 Task: Add a field from the Popular template Effort Level with name TreePlan.
Action: Mouse moved to (20, 48)
Screenshot: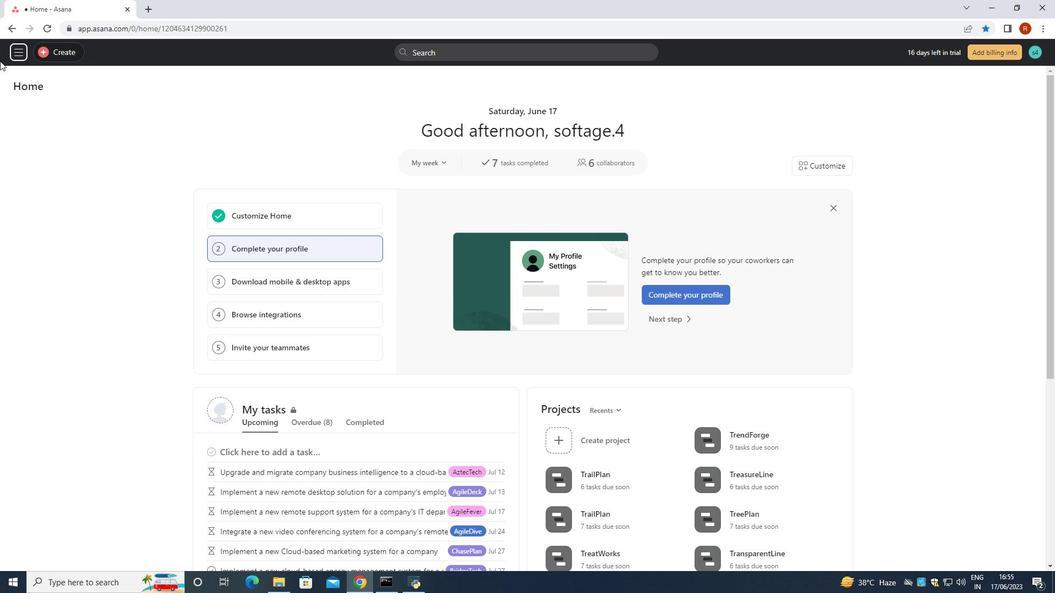 
Action: Mouse pressed left at (20, 48)
Screenshot: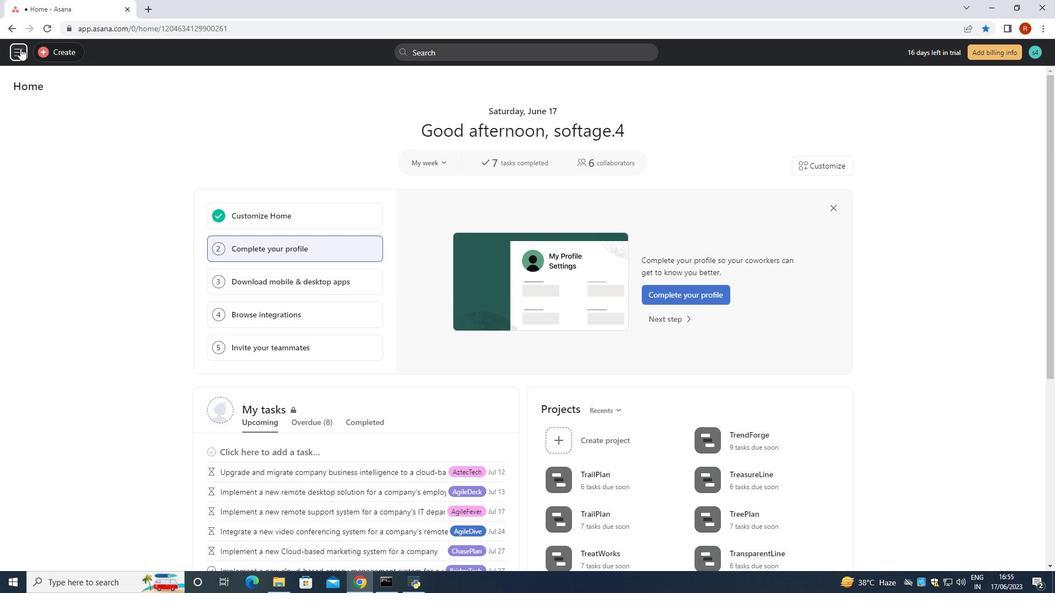 
Action: Mouse moved to (51, 321)
Screenshot: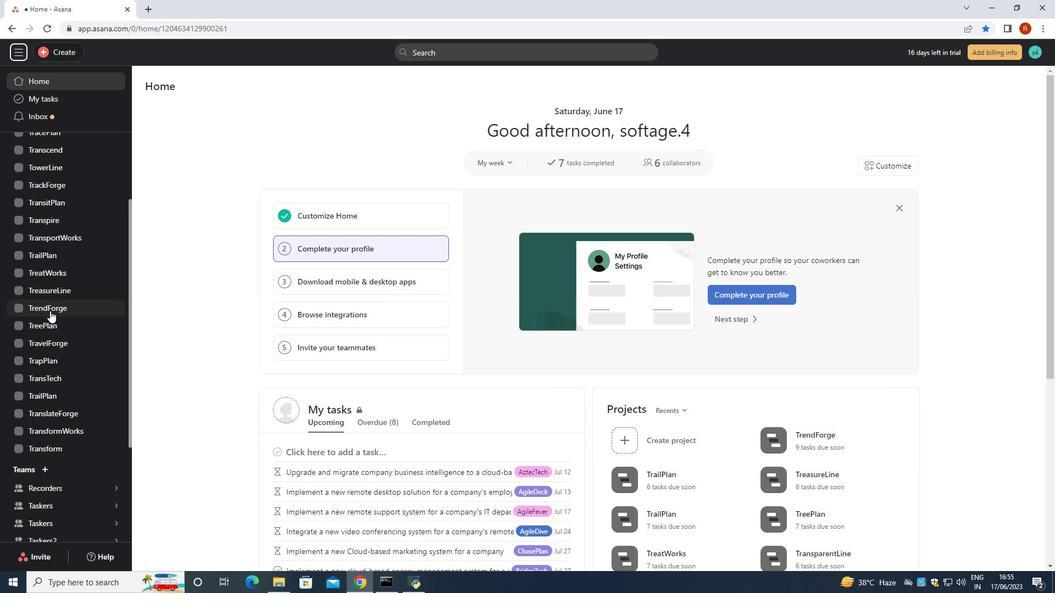 
Action: Mouse pressed left at (51, 321)
Screenshot: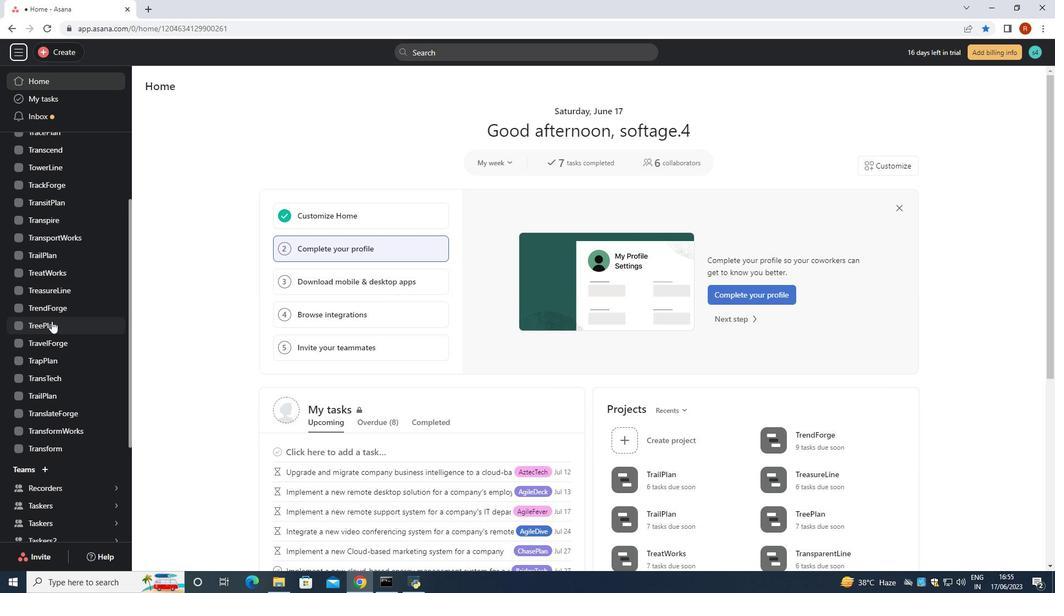 
Action: Mouse moved to (198, 109)
Screenshot: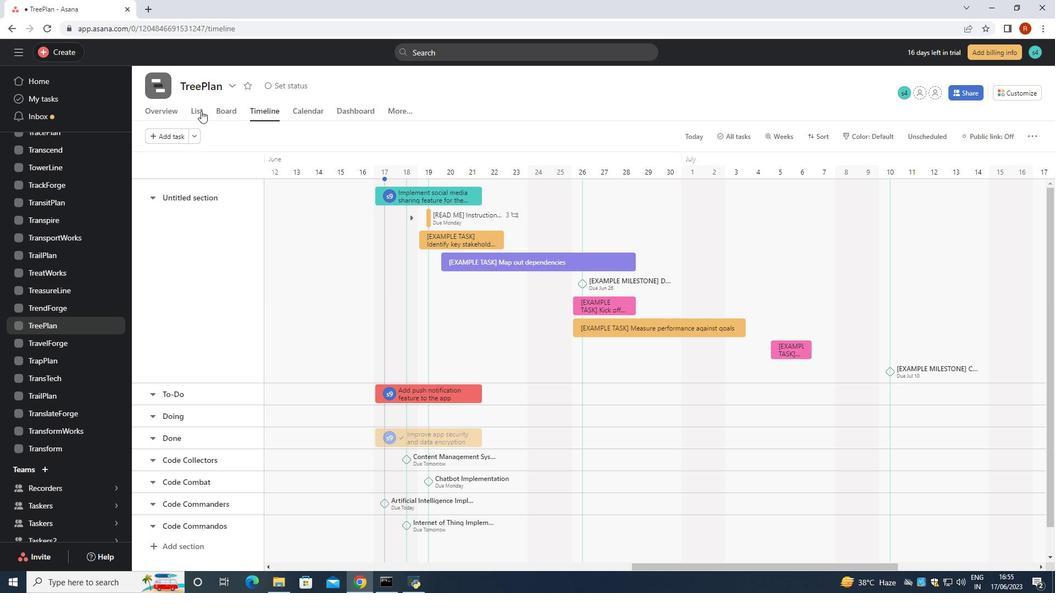 
Action: Mouse pressed left at (198, 109)
Screenshot: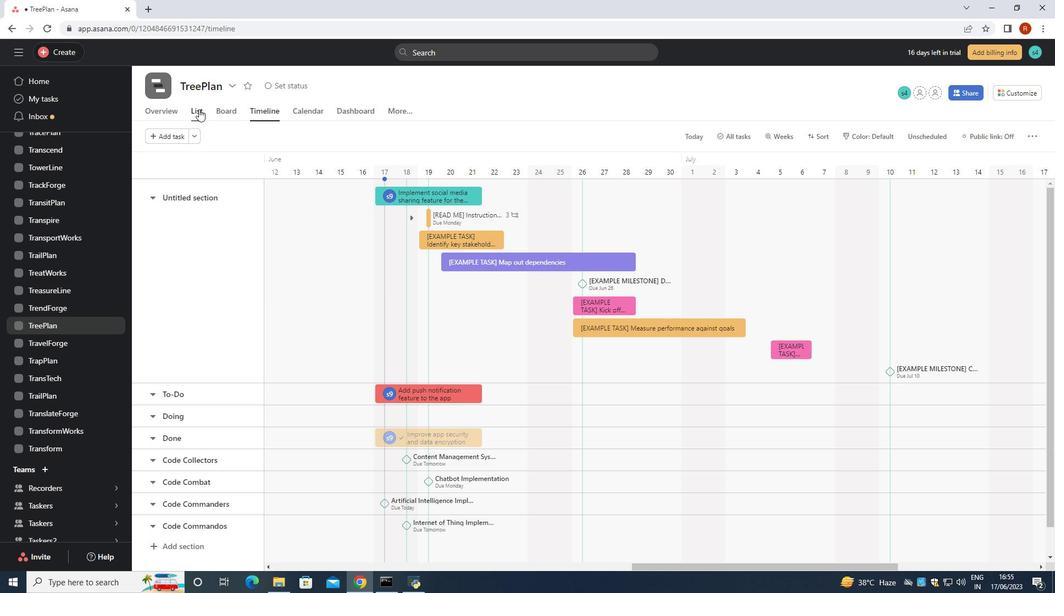 
Action: Mouse moved to (828, 161)
Screenshot: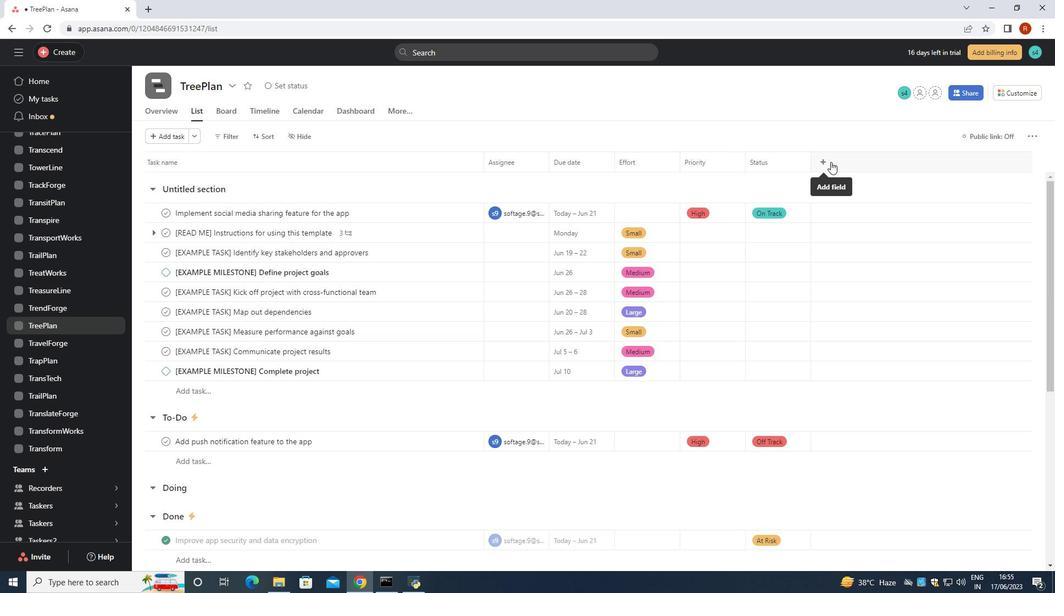 
Action: Mouse pressed left at (828, 161)
Screenshot: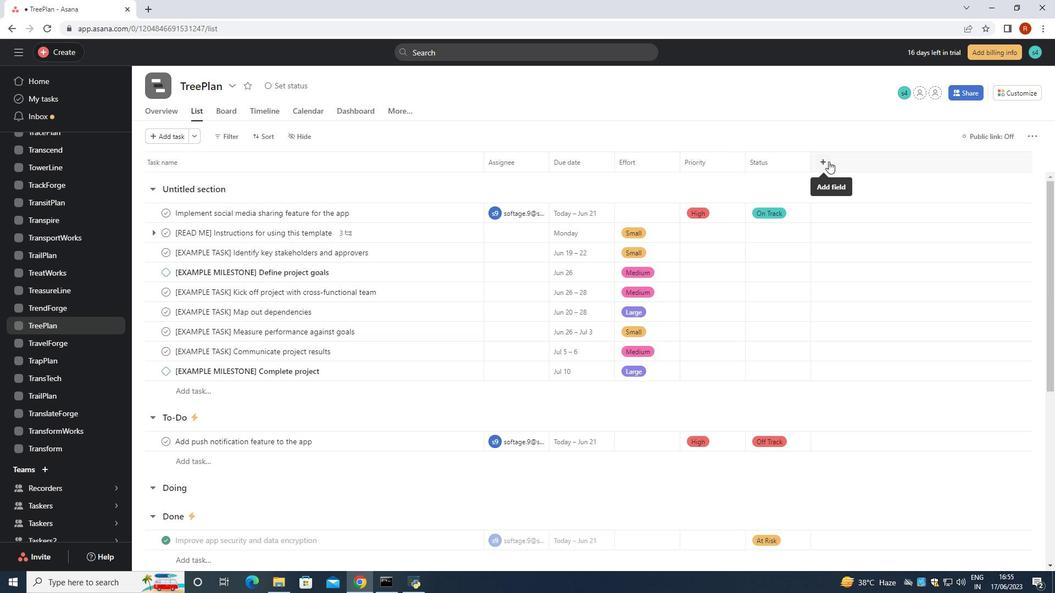 
Action: Mouse moved to (841, 228)
Screenshot: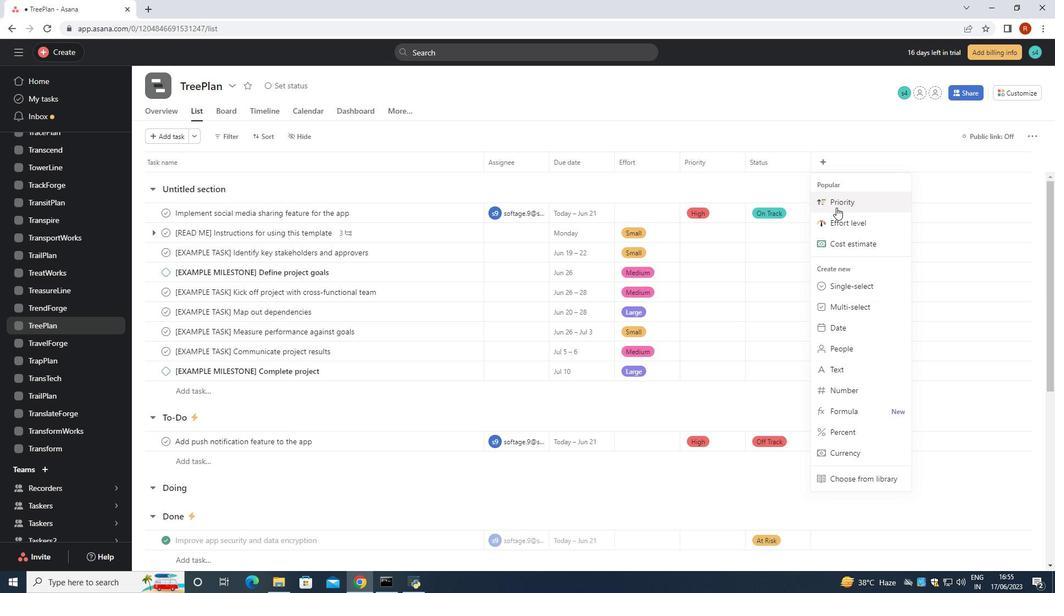 
Action: Mouse pressed left at (841, 228)
Screenshot: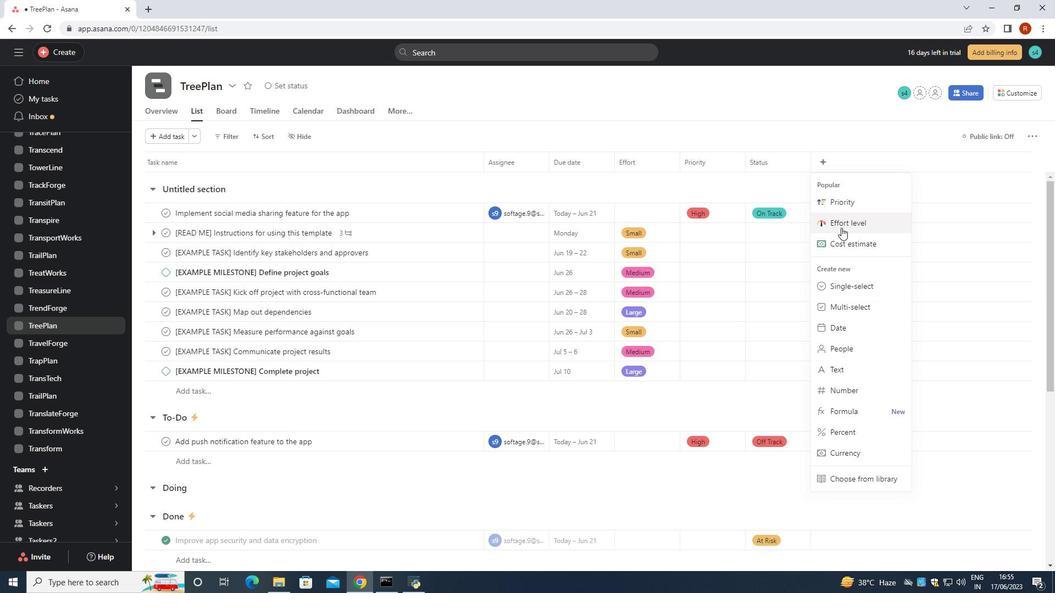 
Action: Mouse moved to (525, 215)
Screenshot: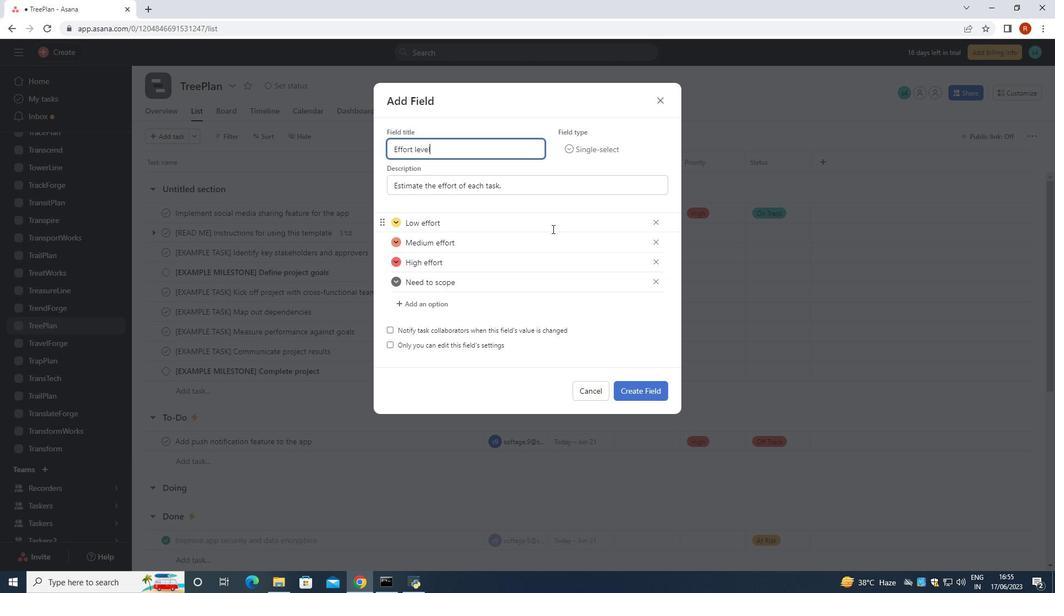 
Action: Key pressed <Key.backspace><Key.backspace><Key.backspace><Key.backspace><Key.backspace><Key.backspace><Key.backspace><Key.backspace><Key.backspace><Key.backspace><Key.backspace><Key.backspace><Key.backspace><Key.backspace><Key.backspace><Key.backspace><Key.backspace><Key.backspace><Key.backspace><Key.backspace><Key.backspace><Key.backspace><Key.backspace><Key.backspace><Key.backspace><Key.backspace><Key.backspace><Key.shift><Key.shift><Key.shift><Key.shift><Key.shift><Key.shift><Key.shift><Key.shift><Key.shift><Key.shift><Key.shift><Key.shift><Key.shift><Key.shift><Key.shift><Key.shift><Key.shift><Key.shift><Key.shift><Key.shift><Key.shift><Key.shift><Key.shift><Key.shift><Key.shift><Key.shift>Tree<Key.shift>Plan
Screenshot: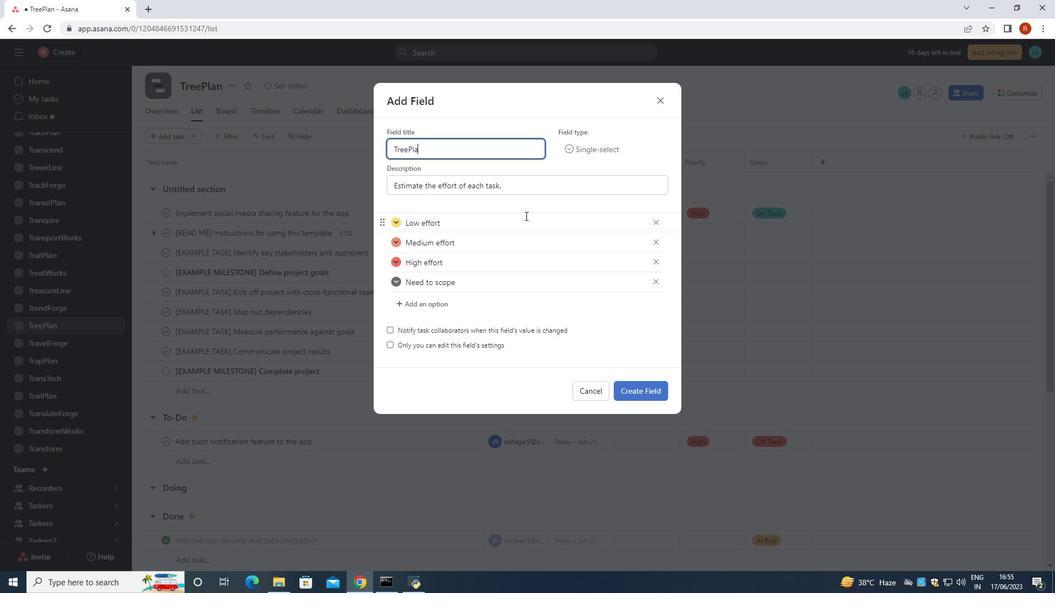
Action: Mouse moved to (644, 394)
Screenshot: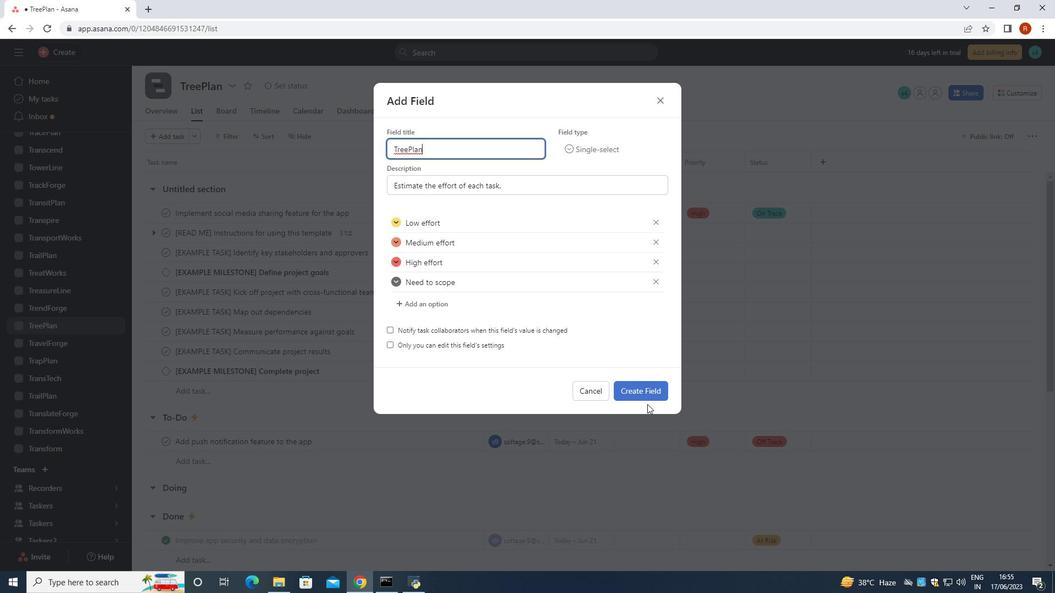 
Action: Mouse pressed left at (644, 394)
Screenshot: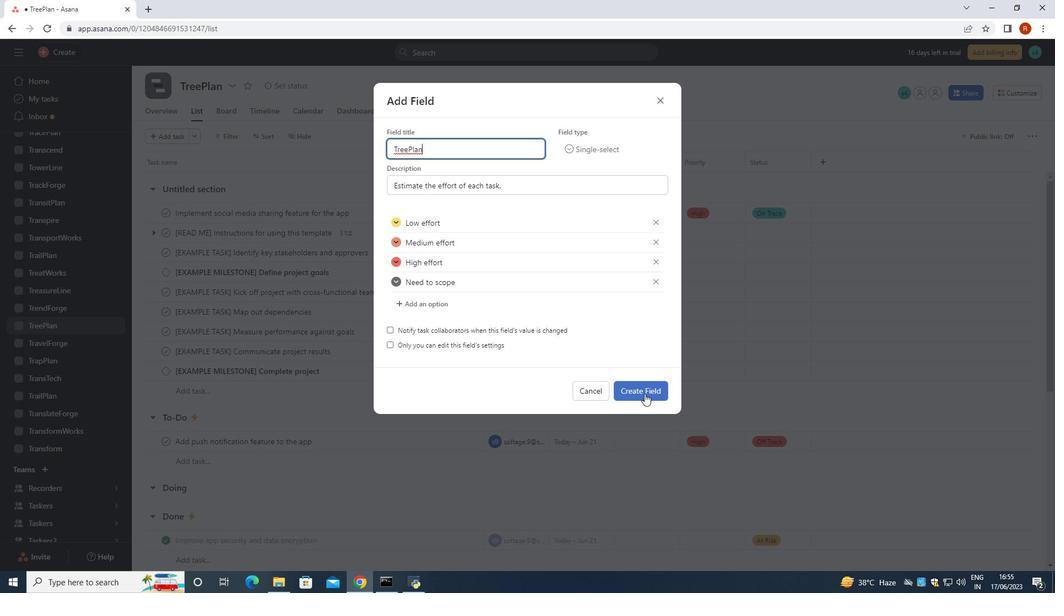 
